Task: Move the task Implement a new cloud-based phone system for a company to the section To-Do in the project AgileGlobe and sort the tasks in the project by Last modified on
Action: Mouse moved to (58, 376)
Screenshot: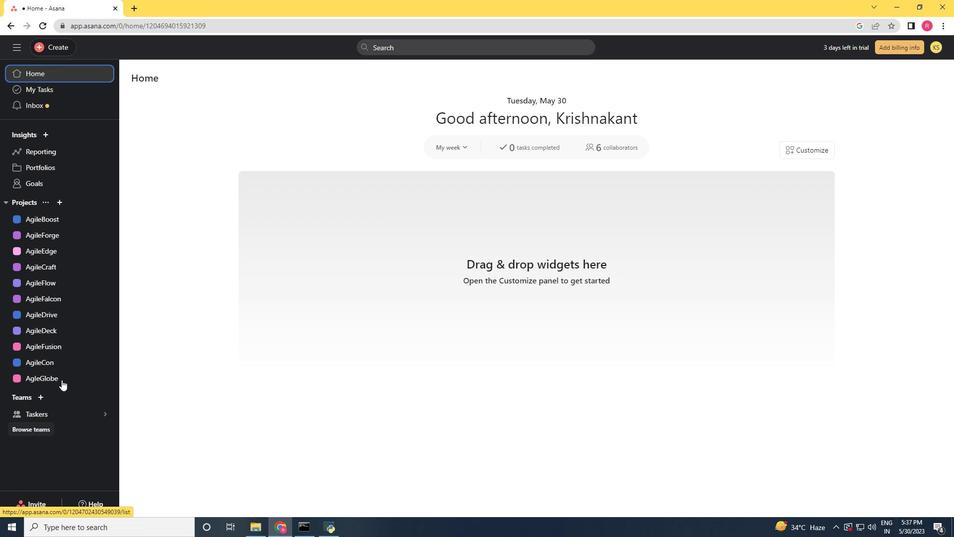 
Action: Mouse pressed left at (58, 376)
Screenshot: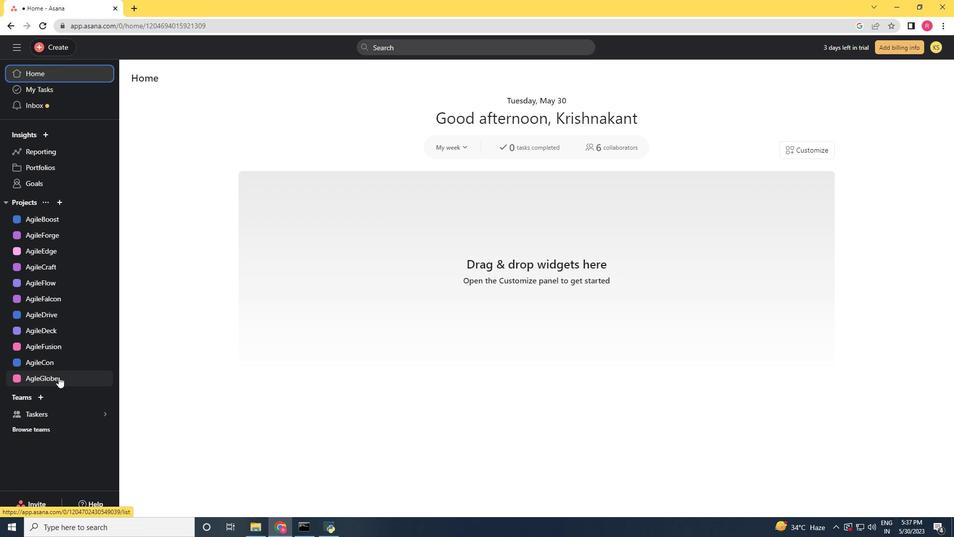 
Action: Mouse moved to (423, 291)
Screenshot: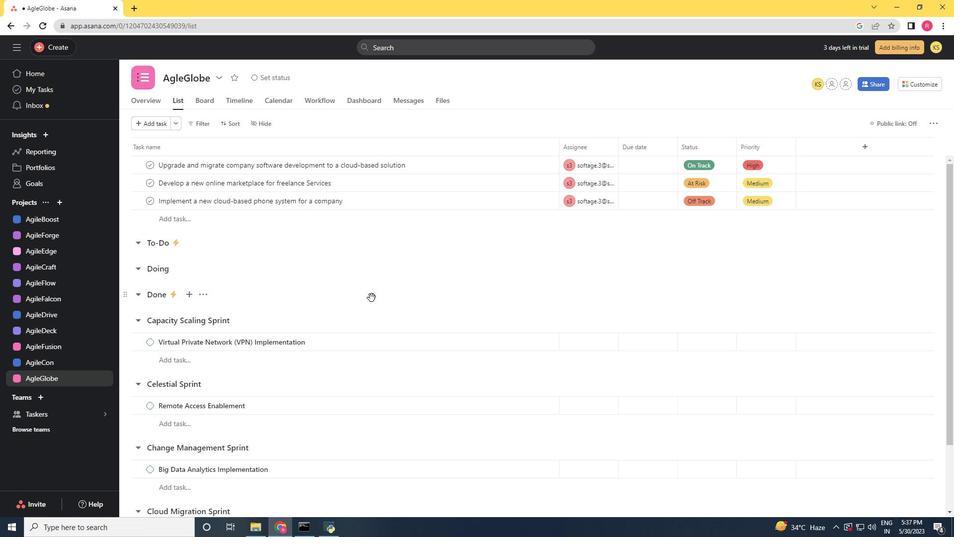 
Action: Mouse scrolled (423, 290) with delta (0, 0)
Screenshot: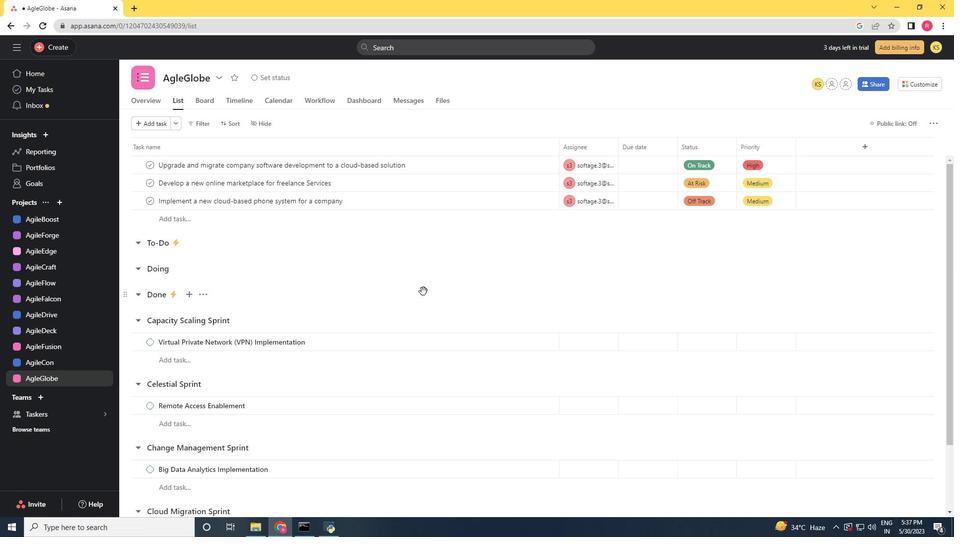 
Action: Mouse scrolled (423, 290) with delta (0, 0)
Screenshot: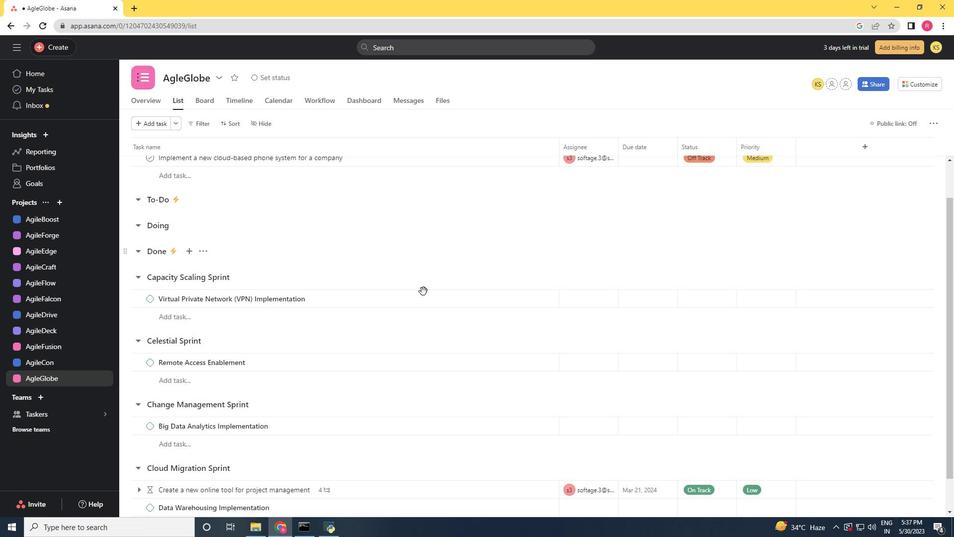 
Action: Mouse scrolled (423, 290) with delta (0, 0)
Screenshot: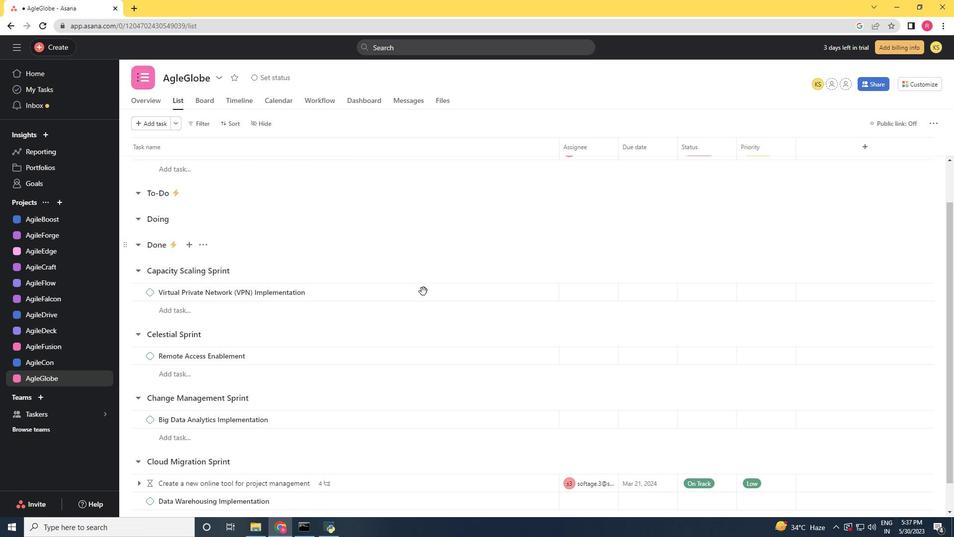 
Action: Mouse scrolled (423, 290) with delta (0, 0)
Screenshot: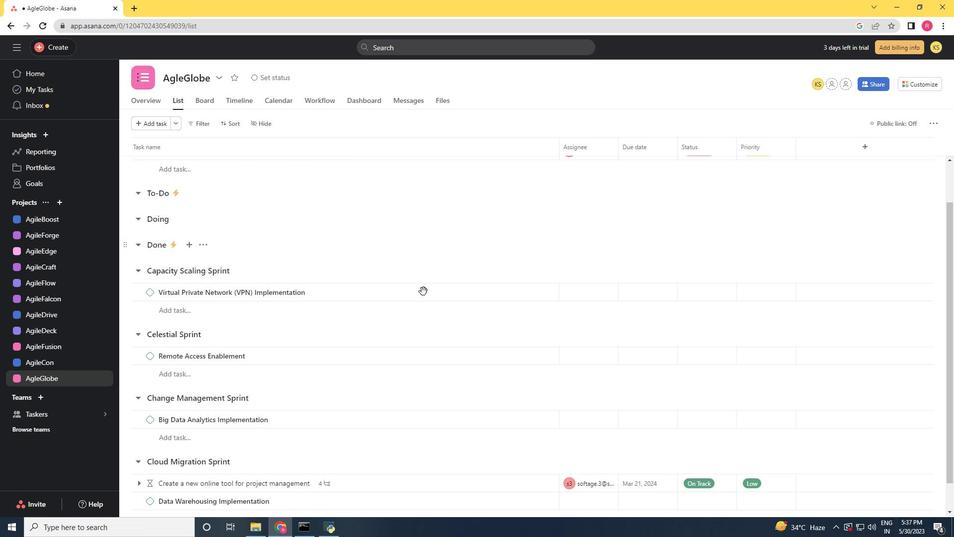 
Action: Mouse scrolled (423, 290) with delta (0, 0)
Screenshot: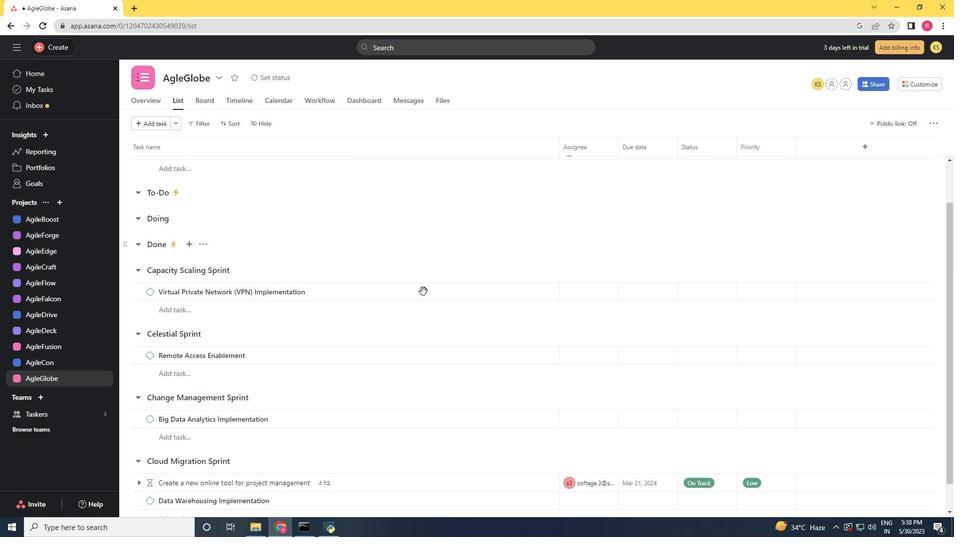
Action: Mouse scrolled (423, 290) with delta (0, 0)
Screenshot: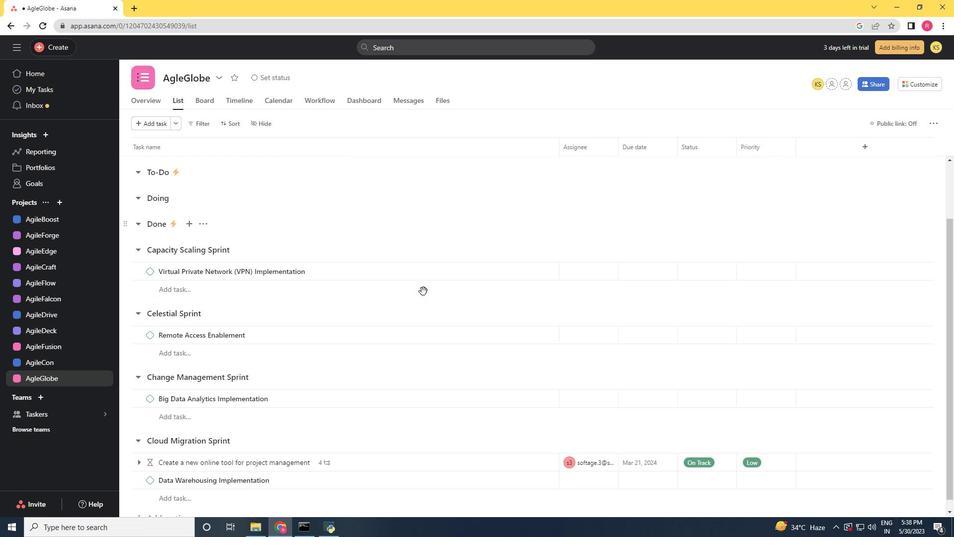 
Action: Mouse moved to (394, 410)
Screenshot: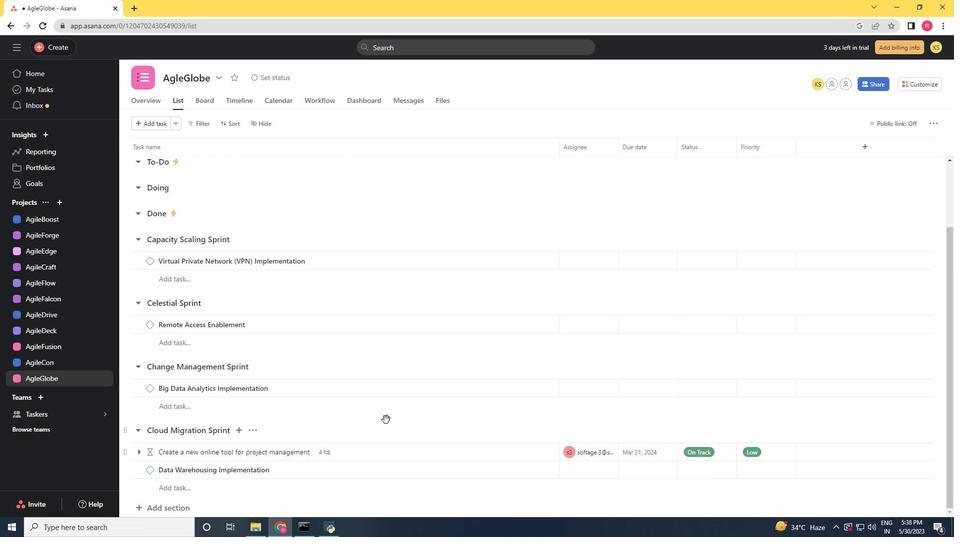 
Action: Mouse scrolled (394, 410) with delta (0, 0)
Screenshot: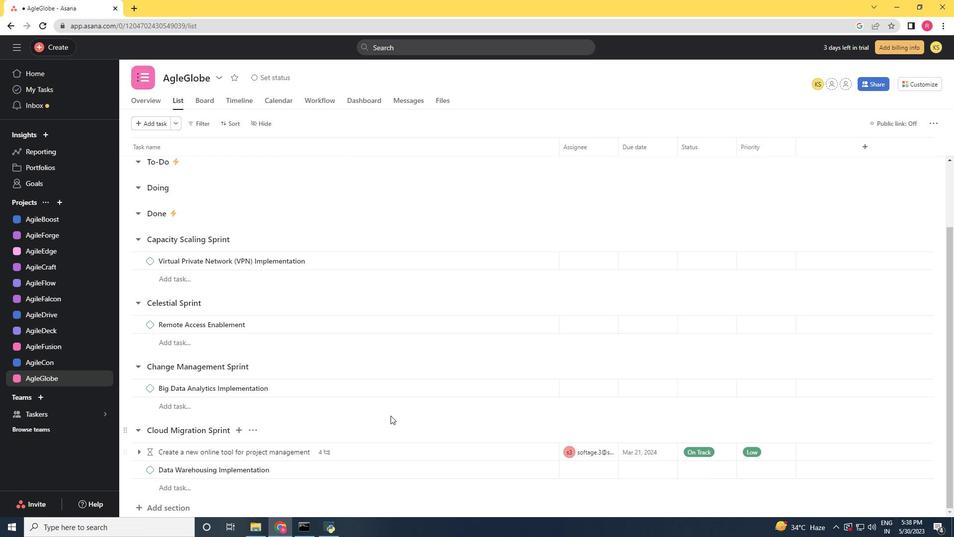 
Action: Mouse scrolled (394, 410) with delta (0, 0)
Screenshot: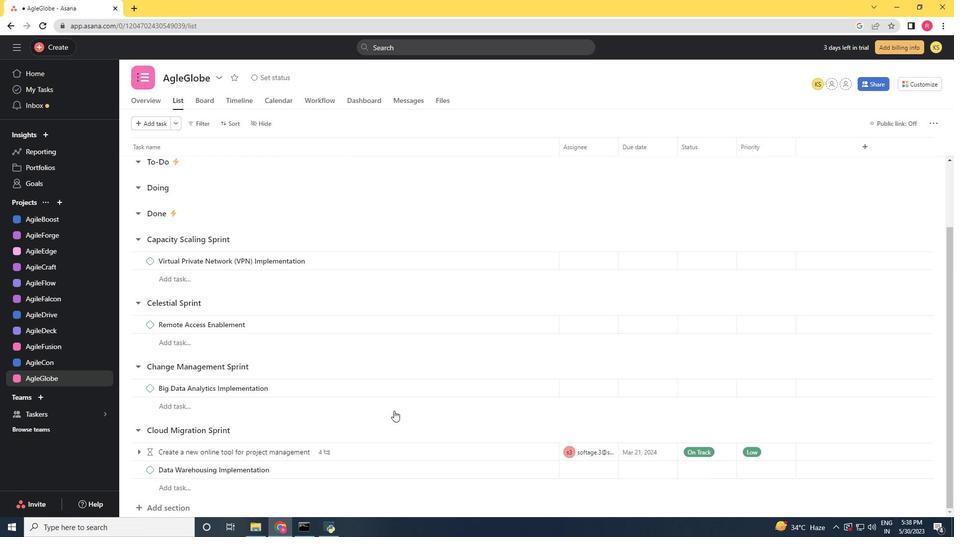 
Action: Mouse scrolled (394, 410) with delta (0, 0)
Screenshot: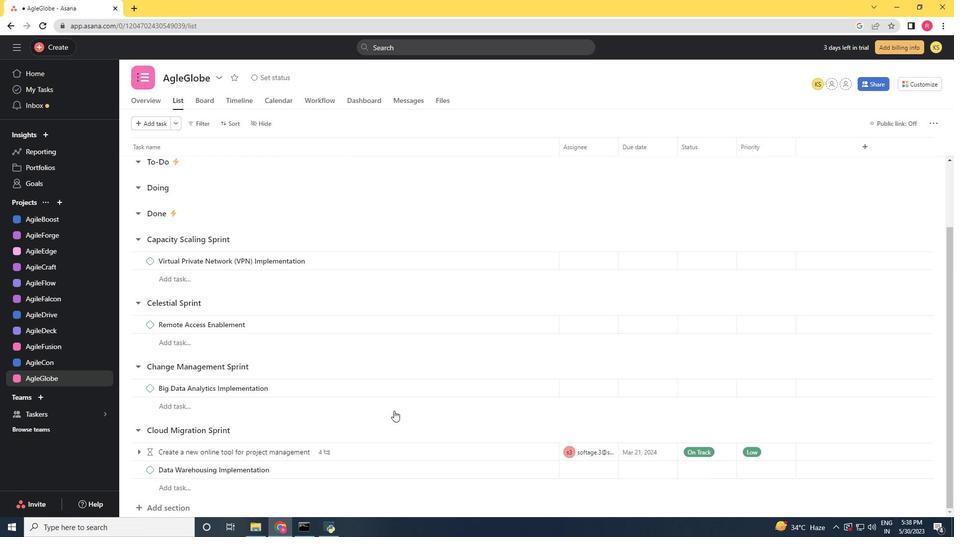 
Action: Mouse scrolled (394, 409) with delta (0, 0)
Screenshot: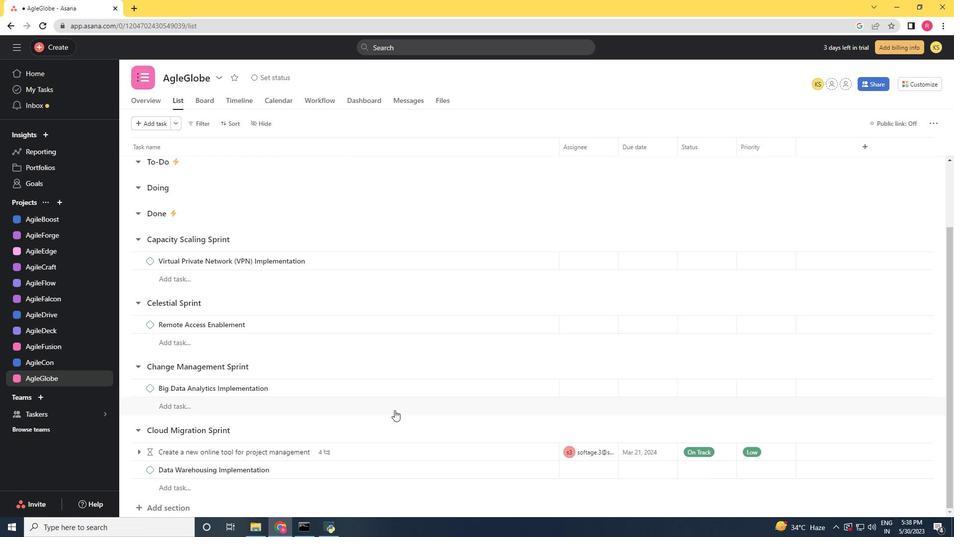 
Action: Mouse scrolled (394, 410) with delta (0, 0)
Screenshot: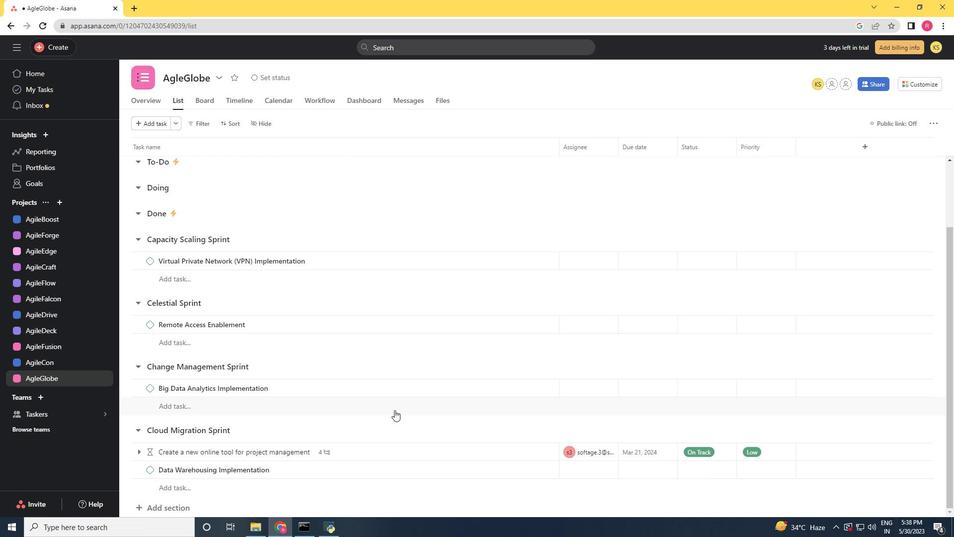 
Action: Mouse moved to (531, 198)
Screenshot: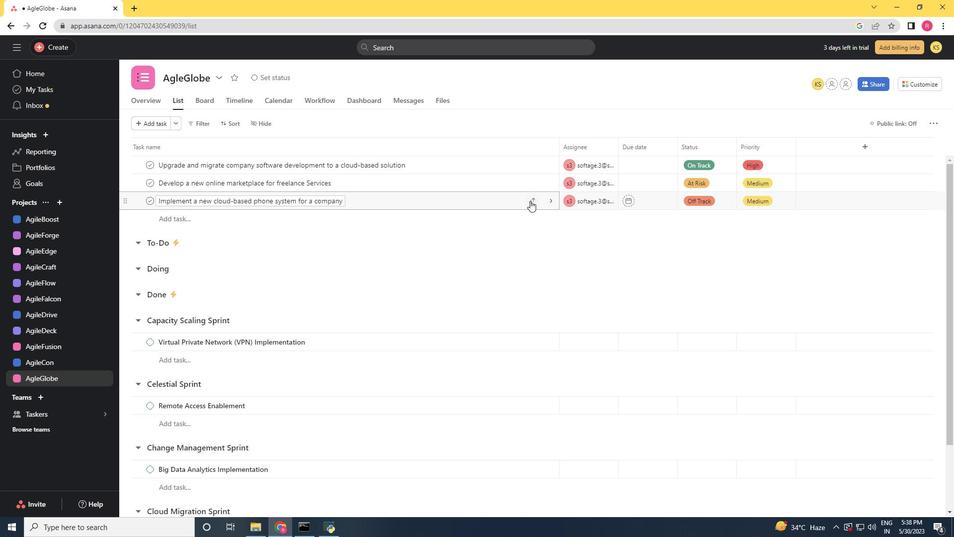 
Action: Mouse pressed left at (531, 198)
Screenshot: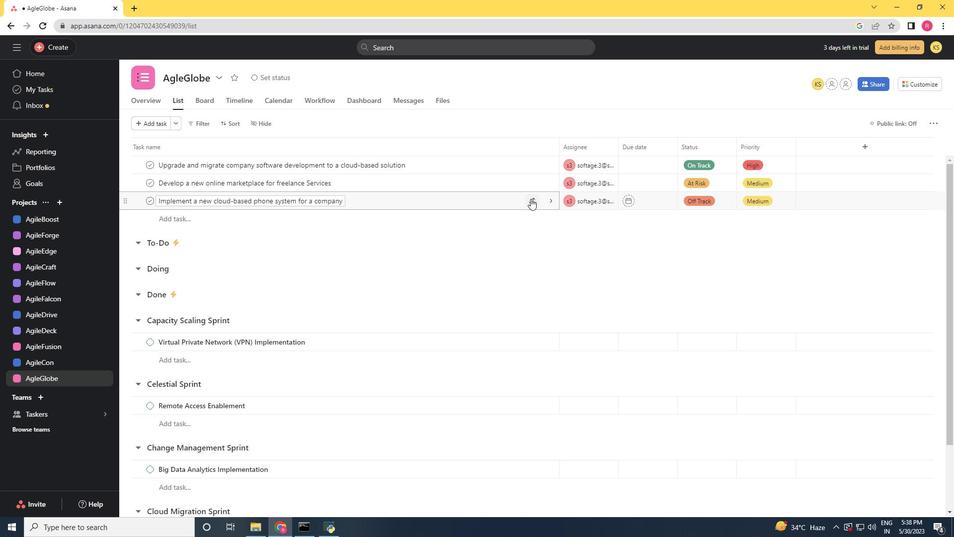 
Action: Mouse moved to (468, 260)
Screenshot: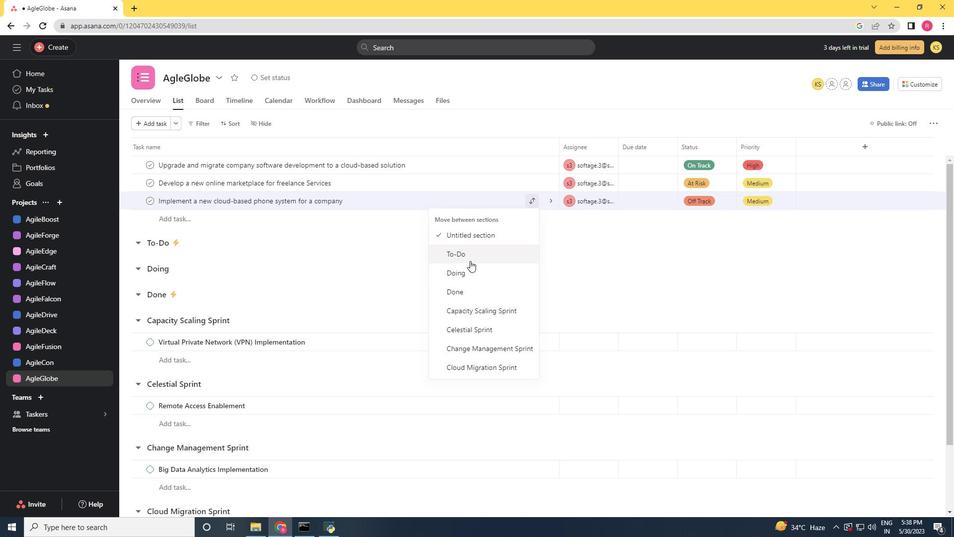 
Action: Mouse pressed left at (468, 260)
Screenshot: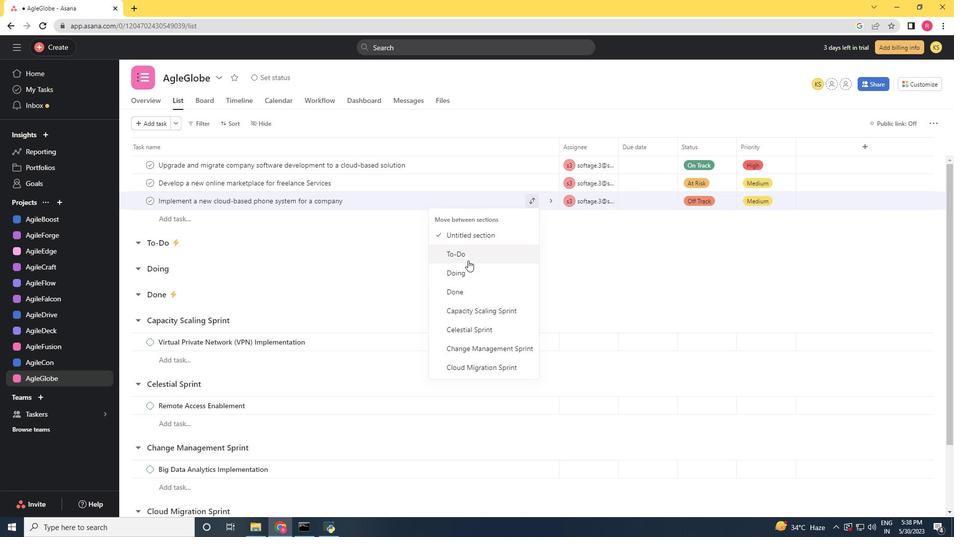
Action: Mouse moved to (236, 121)
Screenshot: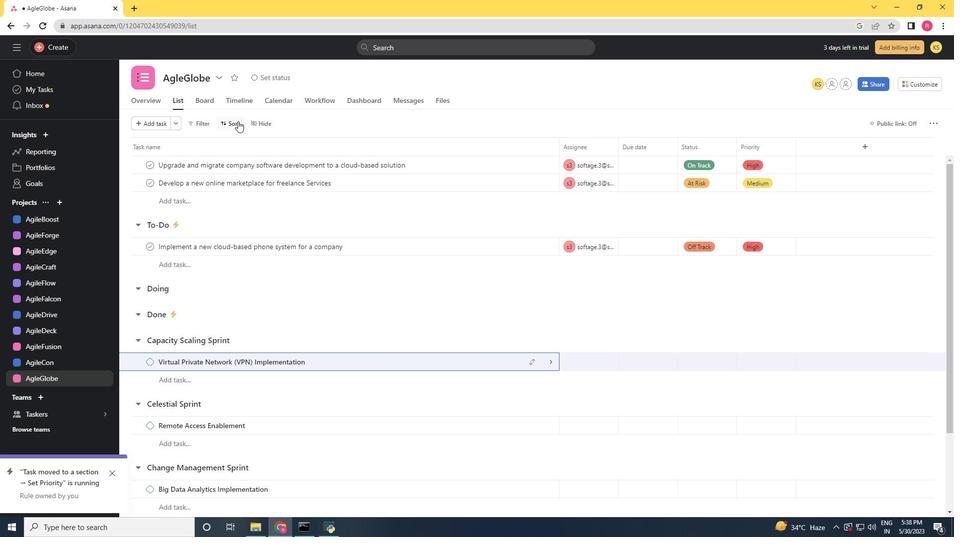 
Action: Mouse pressed left at (236, 121)
Screenshot: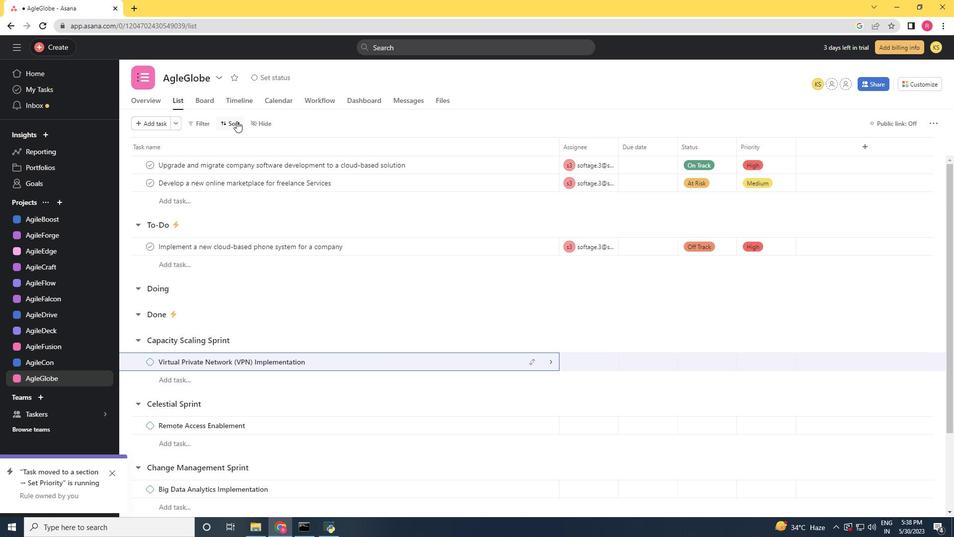 
Action: Mouse moved to (258, 266)
Screenshot: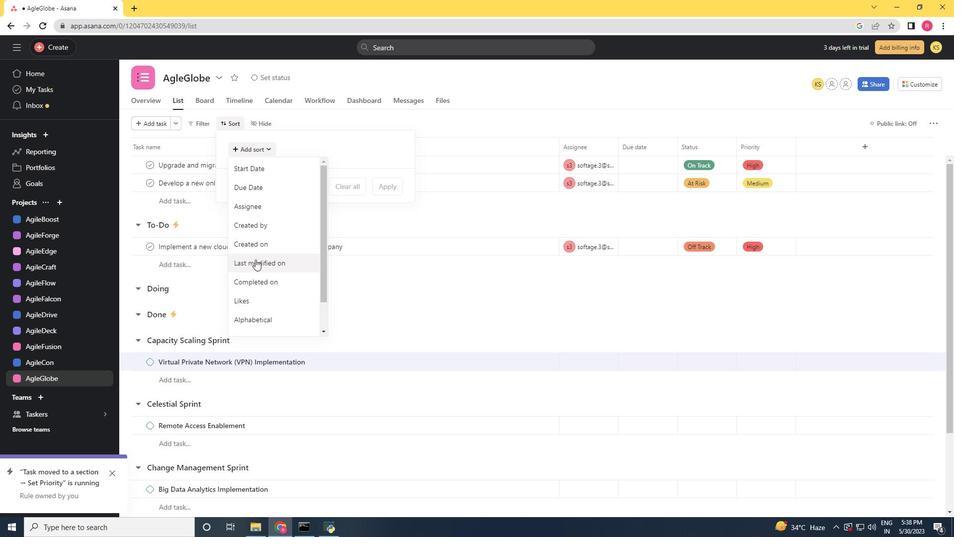 
Action: Mouse pressed left at (258, 266)
Screenshot: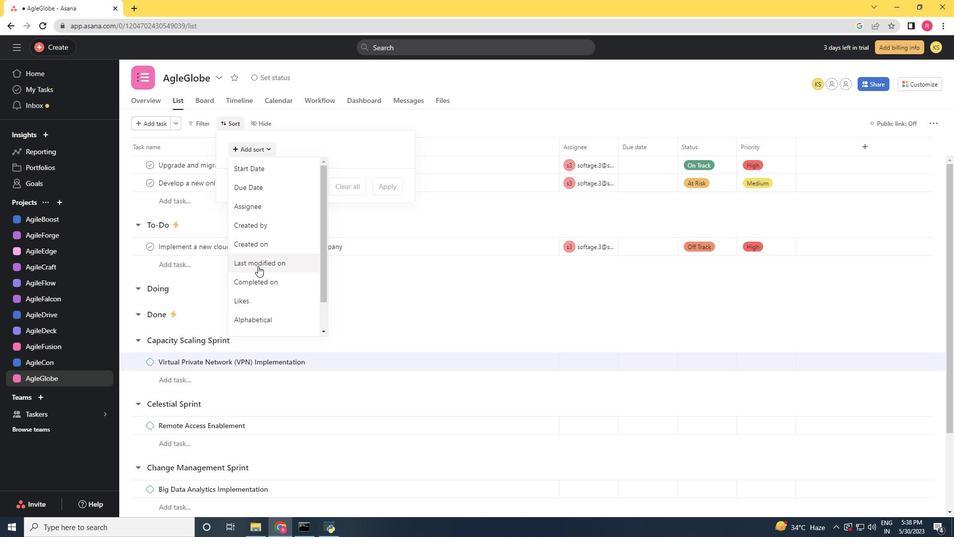
Action: Mouse moved to (388, 228)
Screenshot: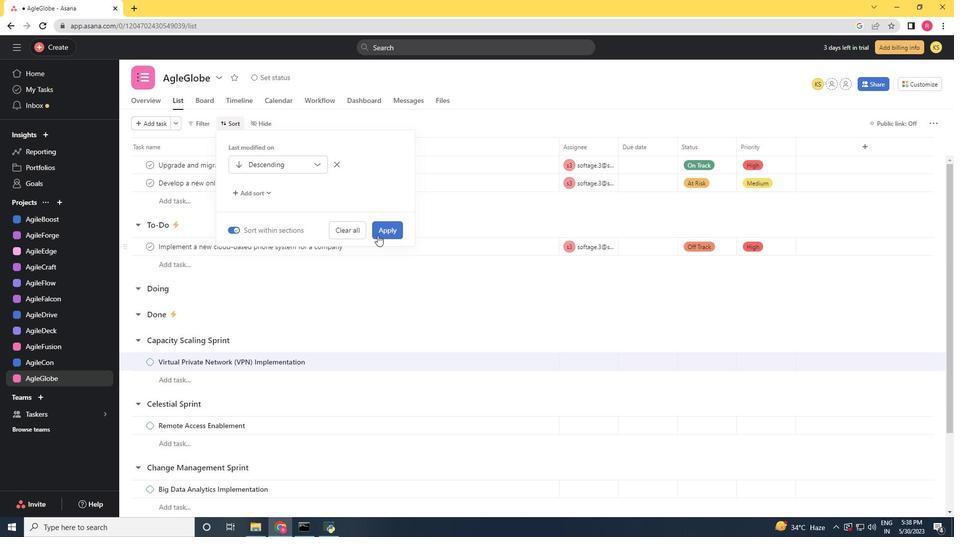 
Action: Mouse pressed left at (388, 228)
Screenshot: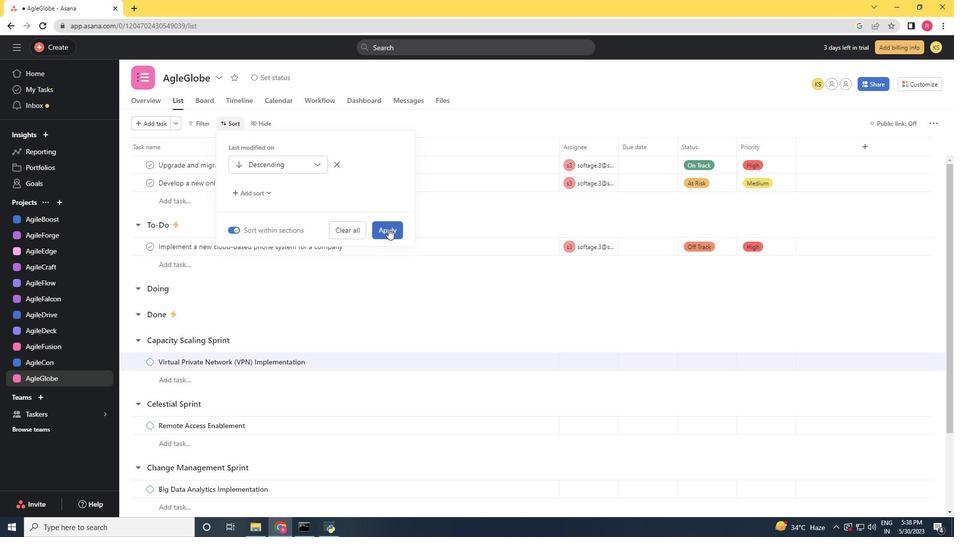 
